 Task: Create in the project TrailPlan and in the Backlog issue 'Add support for speech-to-text and text-to-speech conversion' a child issue 'Big data model interpretability and transparency remediation and testing', and assign it to team member softage.3@softage.net.
Action: Mouse moved to (665, 492)
Screenshot: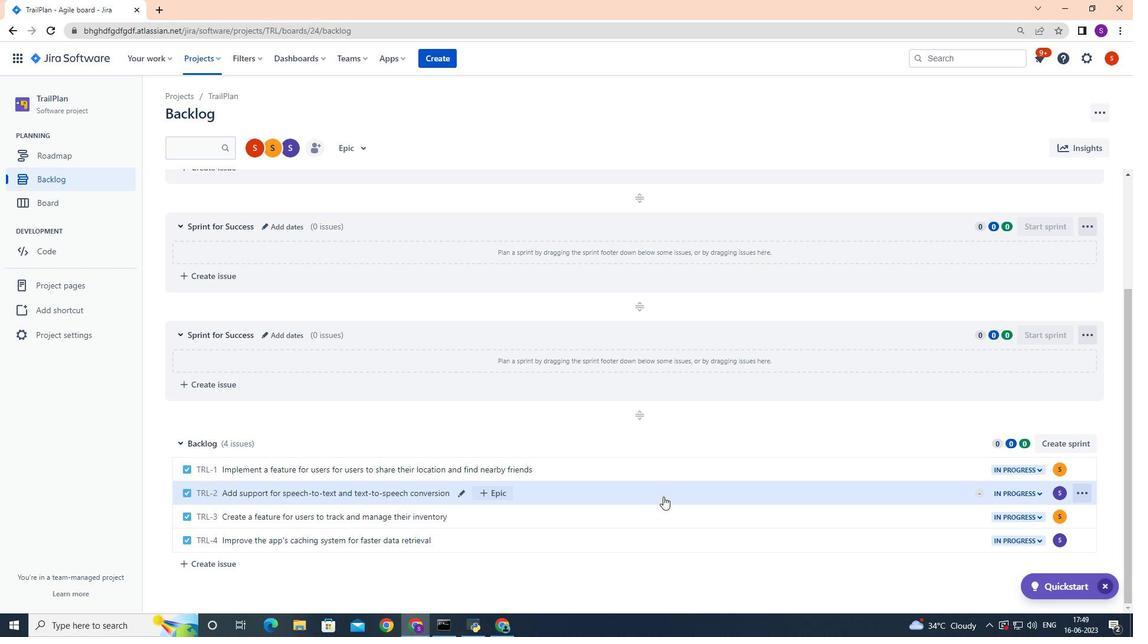 
Action: Mouse pressed left at (665, 492)
Screenshot: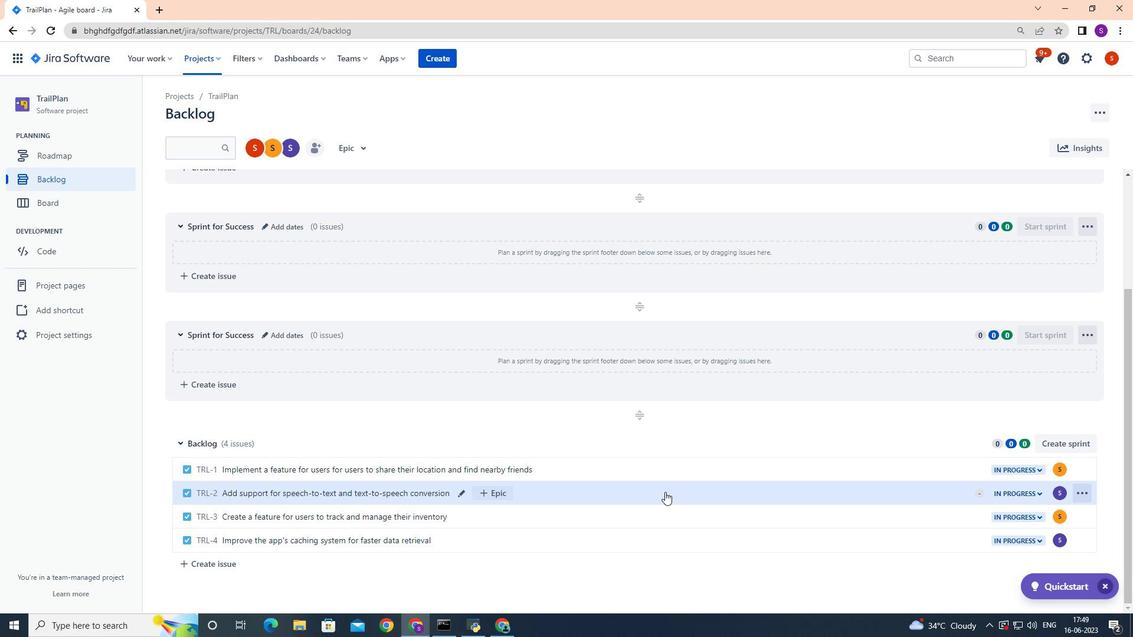 
Action: Mouse moved to (927, 252)
Screenshot: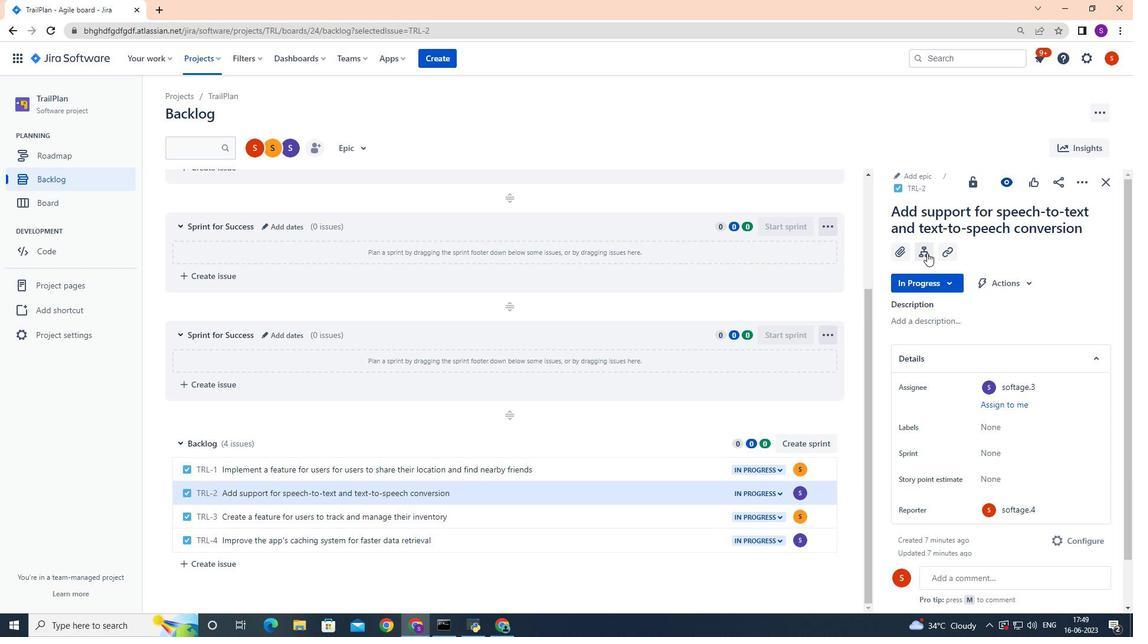 
Action: Mouse pressed left at (927, 252)
Screenshot: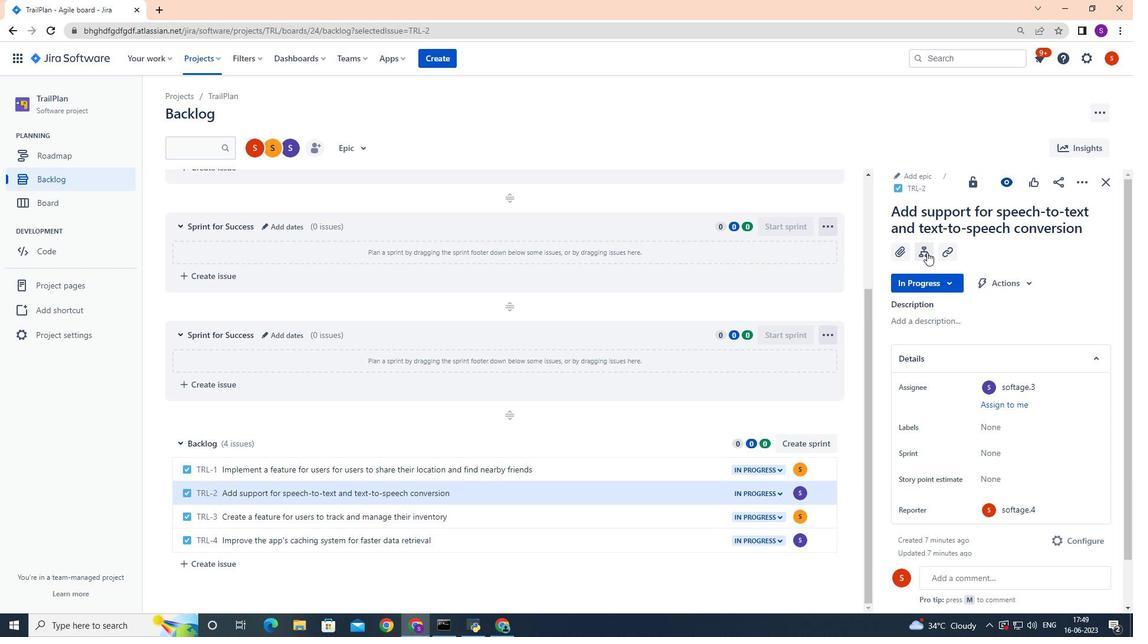 
Action: Mouse moved to (920, 339)
Screenshot: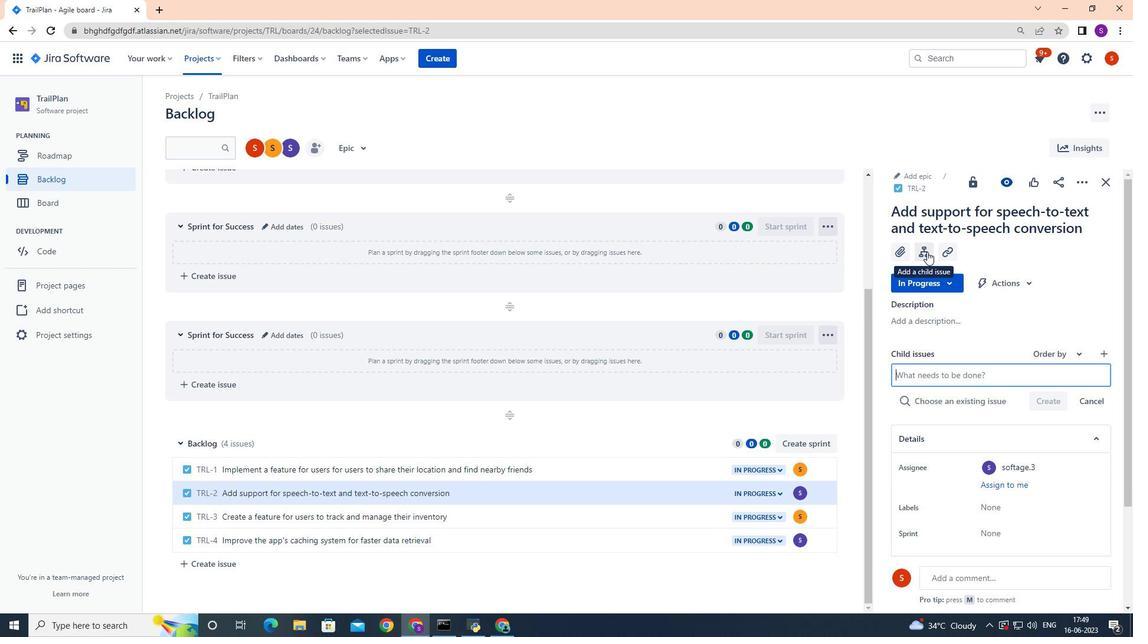 
Action: Key pressed <Key.shift>Big<Key.space>data<Key.space>model;<Key.backspace><Key.space>interpretability<Key.space>ans<Key.space><Key.backspace><Key.backspace>d<Key.space>transparency<Key.space>remediation<Key.space>and<Key.space>testing<Key.enter>
Screenshot: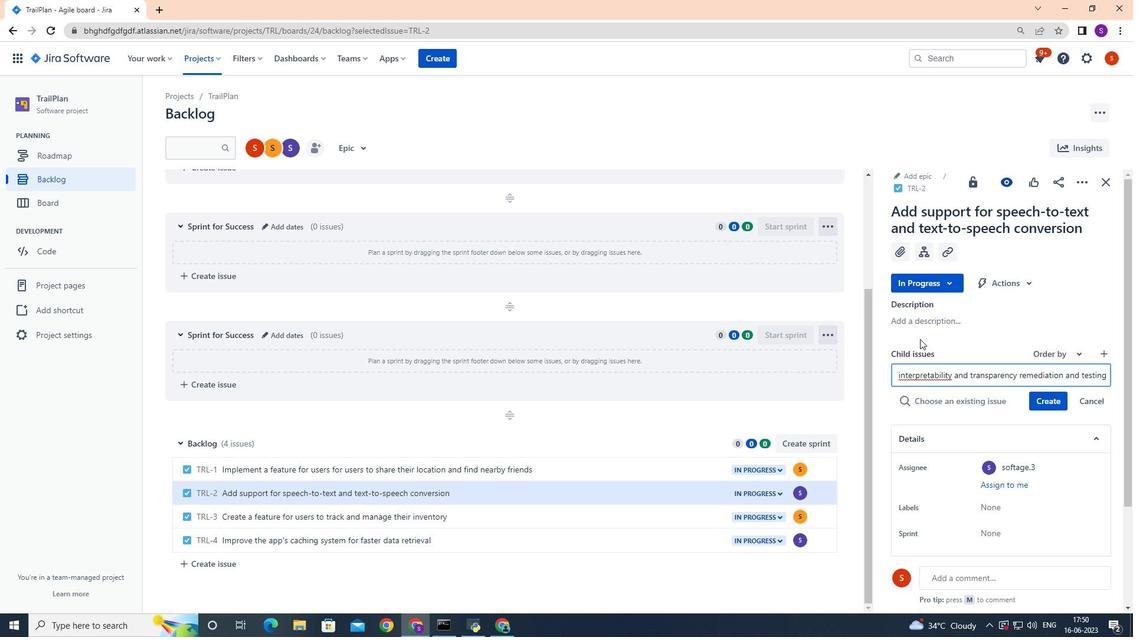 
Action: Mouse moved to (1060, 381)
Screenshot: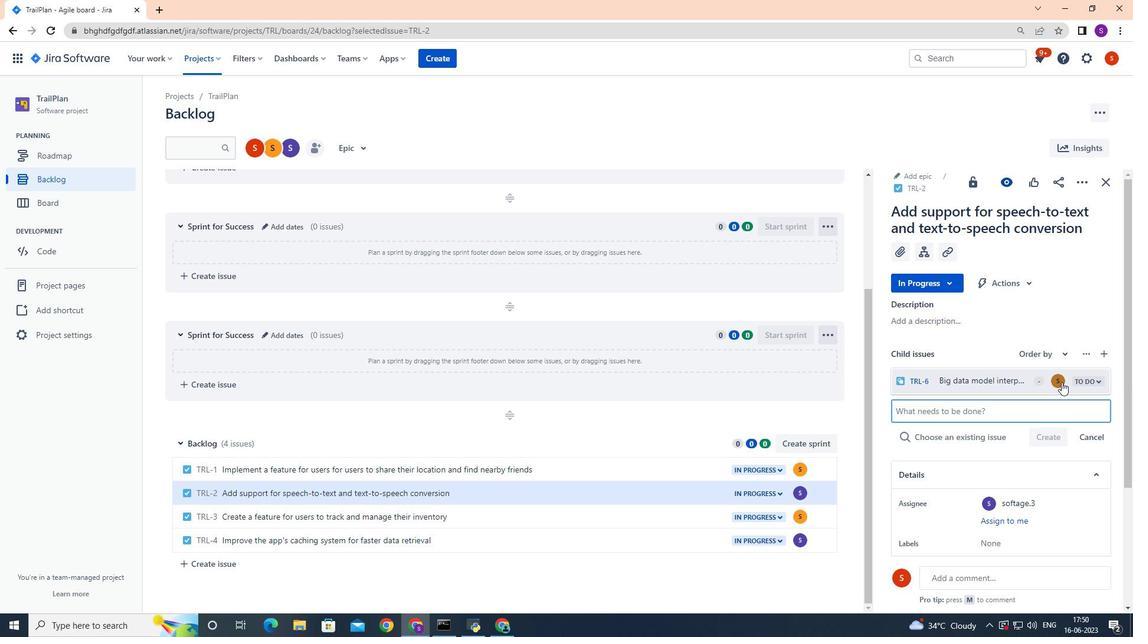 
Action: Mouse pressed left at (1060, 381)
Screenshot: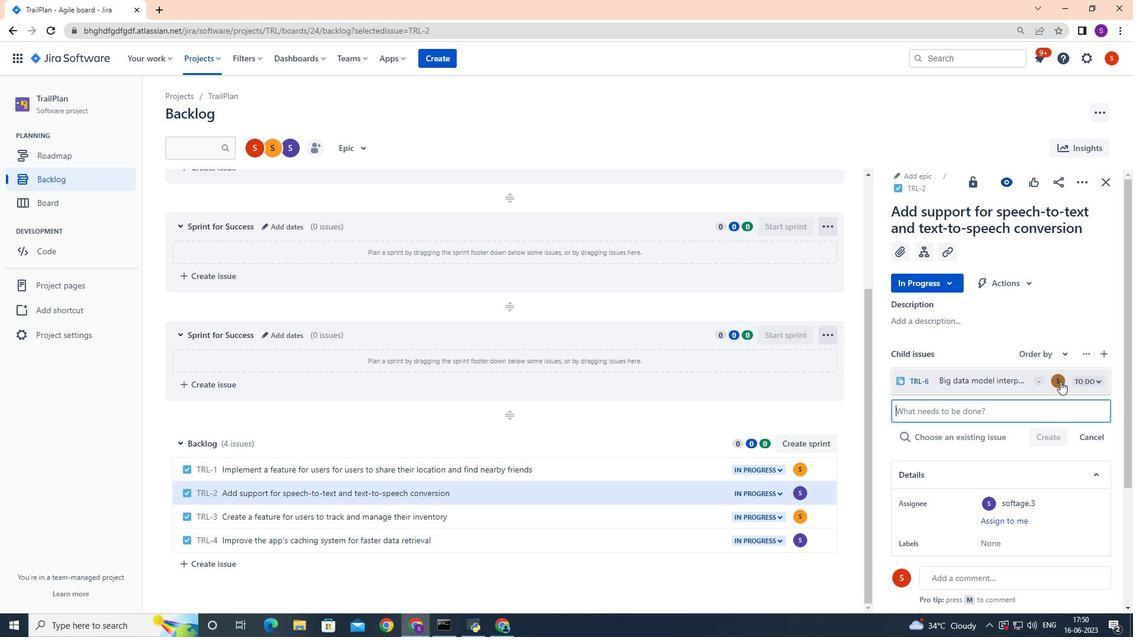 
Action: Mouse moved to (1060, 381)
Screenshot: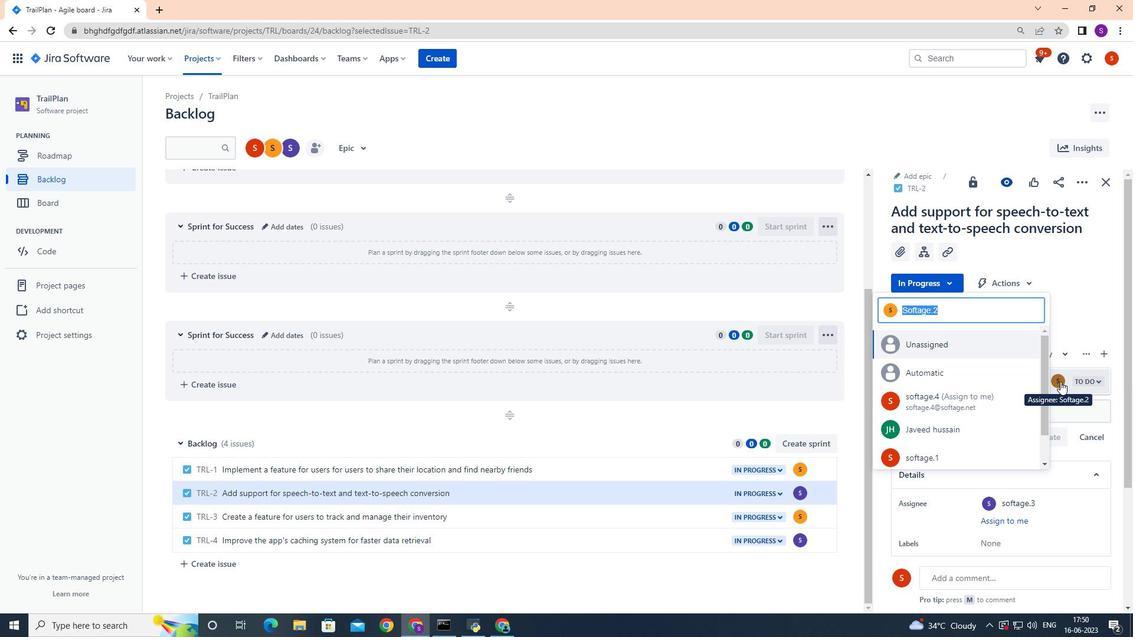 
Action: Key pressed softage.3
Screenshot: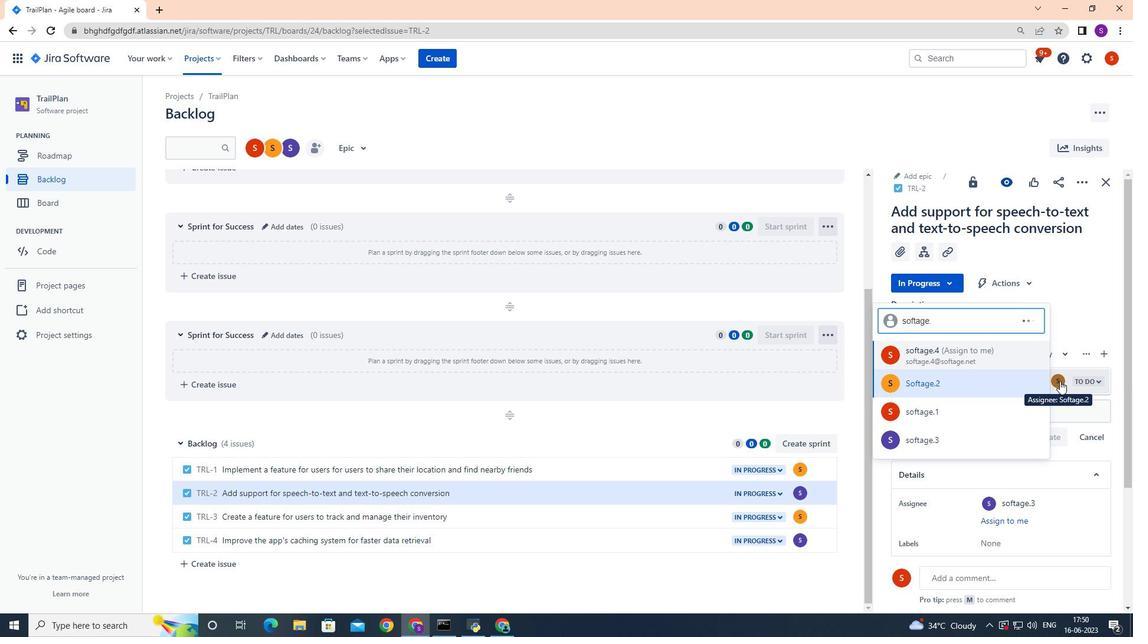 
Action: Mouse moved to (956, 380)
Screenshot: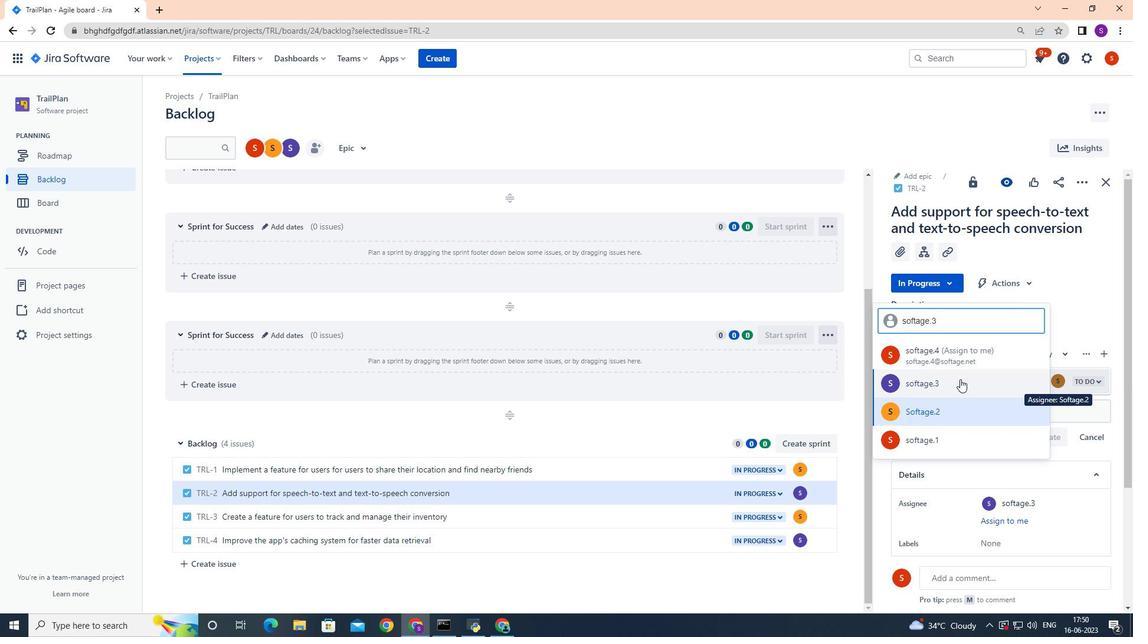 
Action: Mouse pressed left at (956, 380)
Screenshot: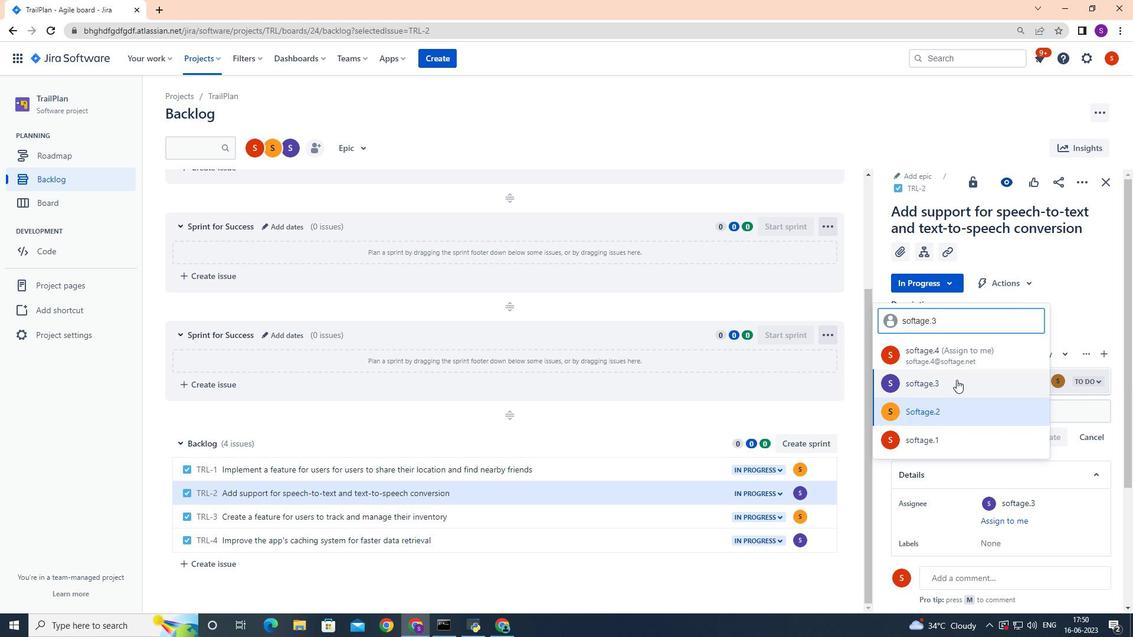 
Action: Mouse moved to (988, 326)
Screenshot: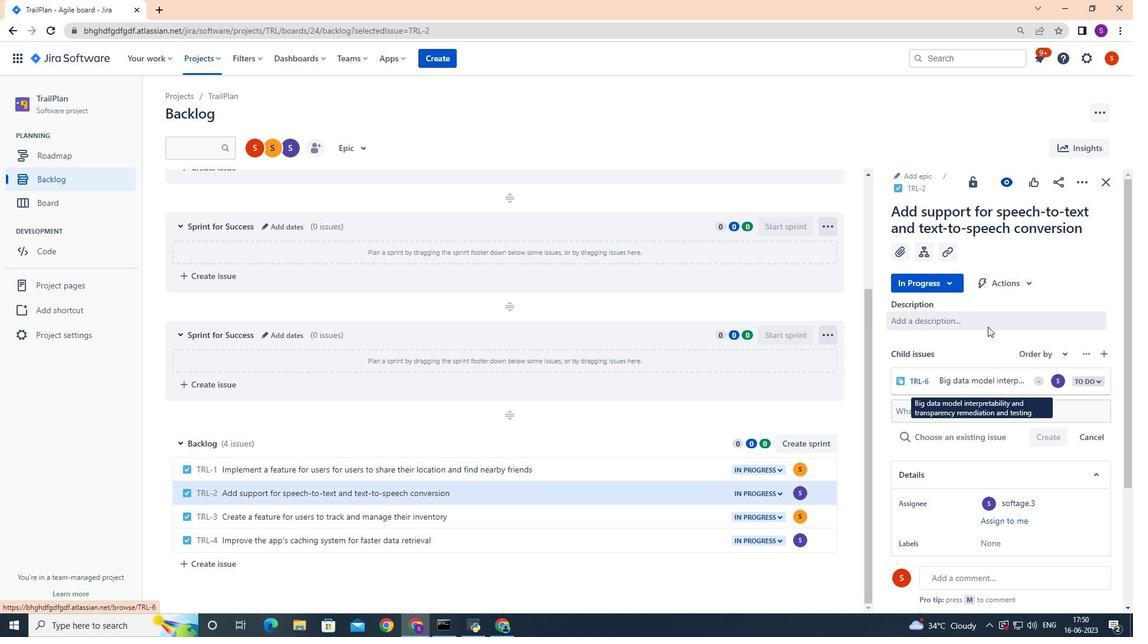 
